 Task: Display resolved comments.
Action: Mouse moved to (1109, 117)
Screenshot: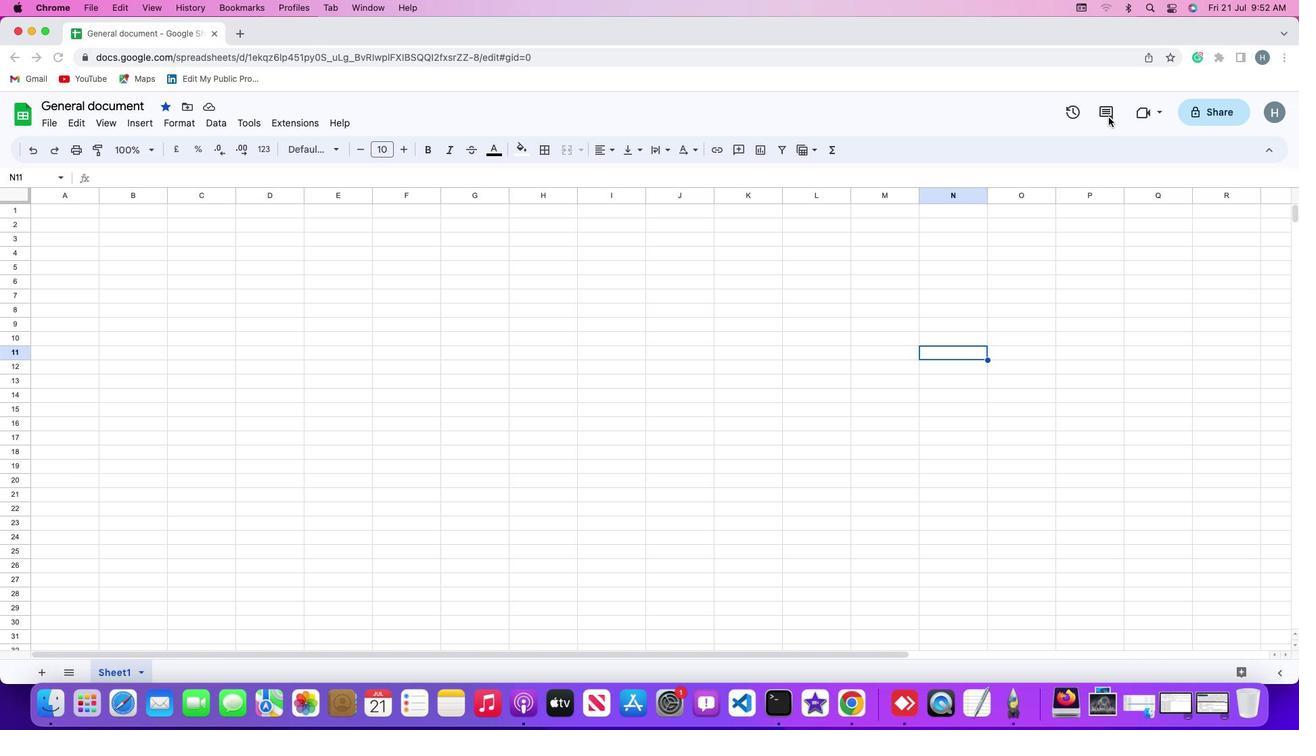 
Action: Mouse pressed left at (1109, 117)
Screenshot: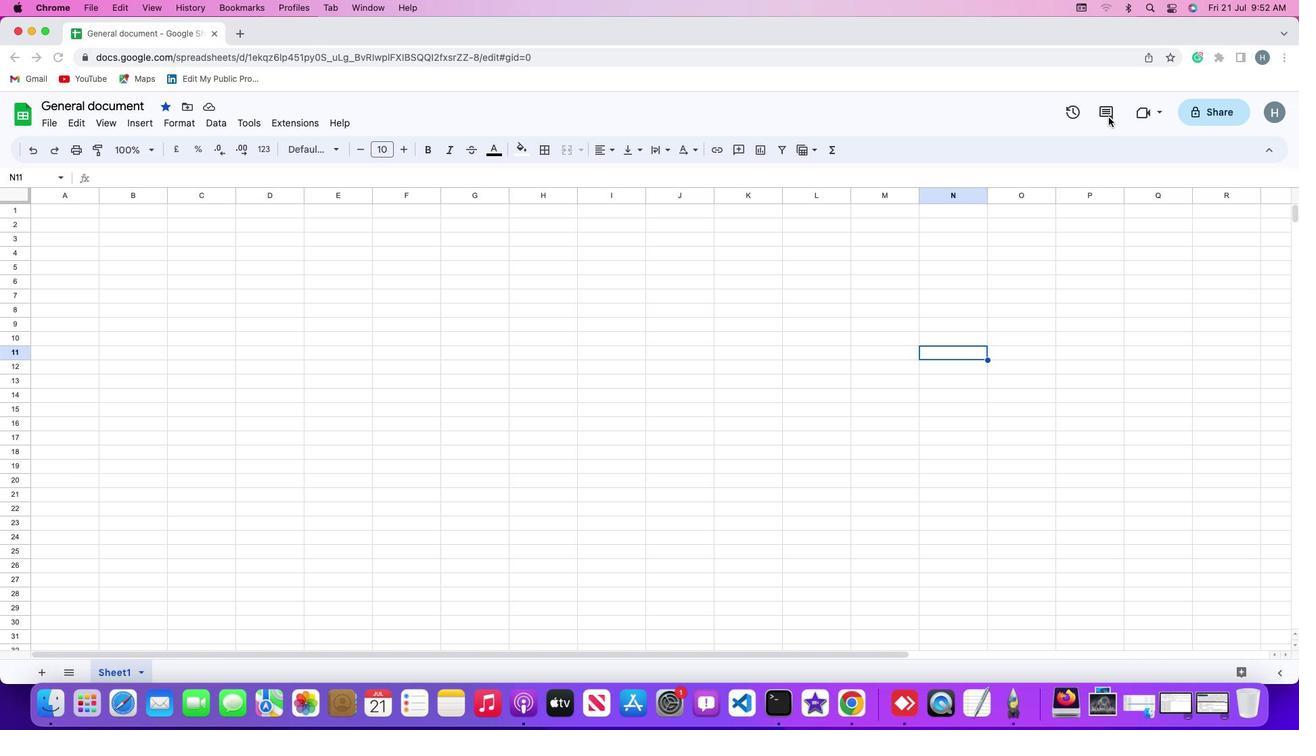 
Action: Mouse moved to (1108, 106)
Screenshot: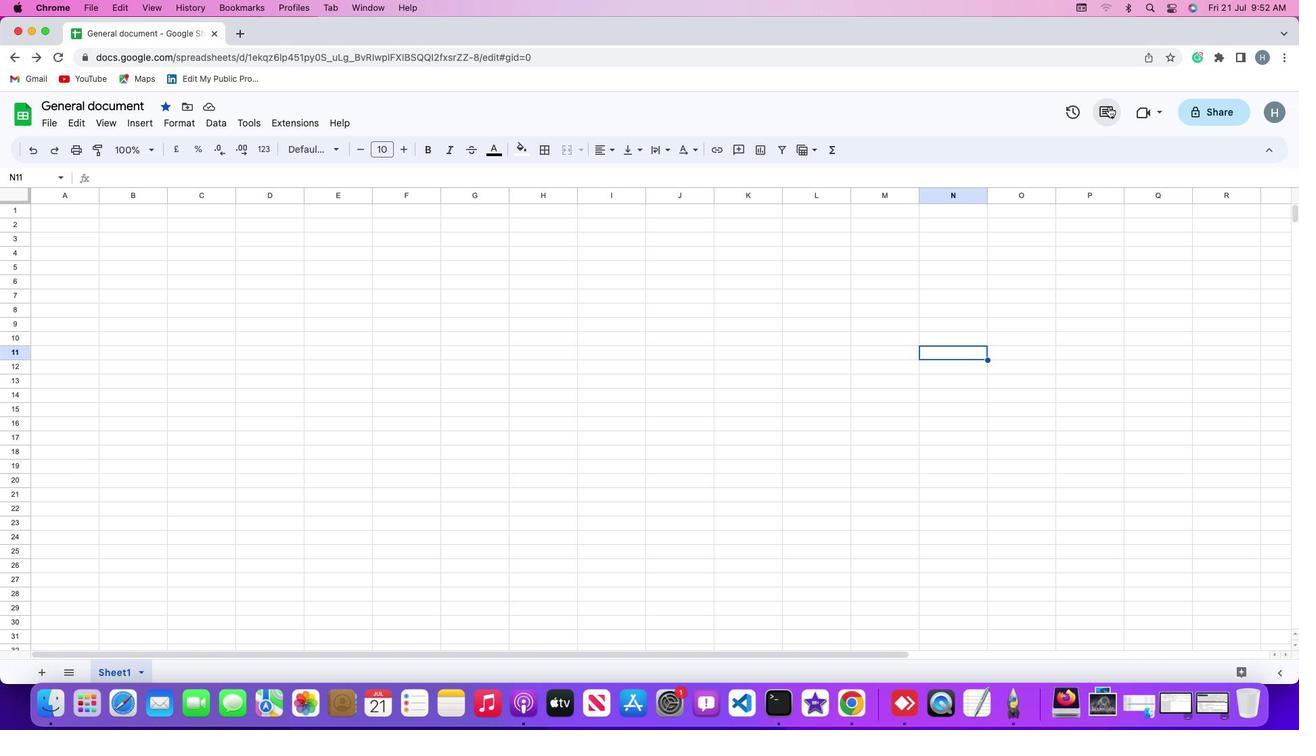 
Action: Mouse pressed left at (1108, 106)
Screenshot: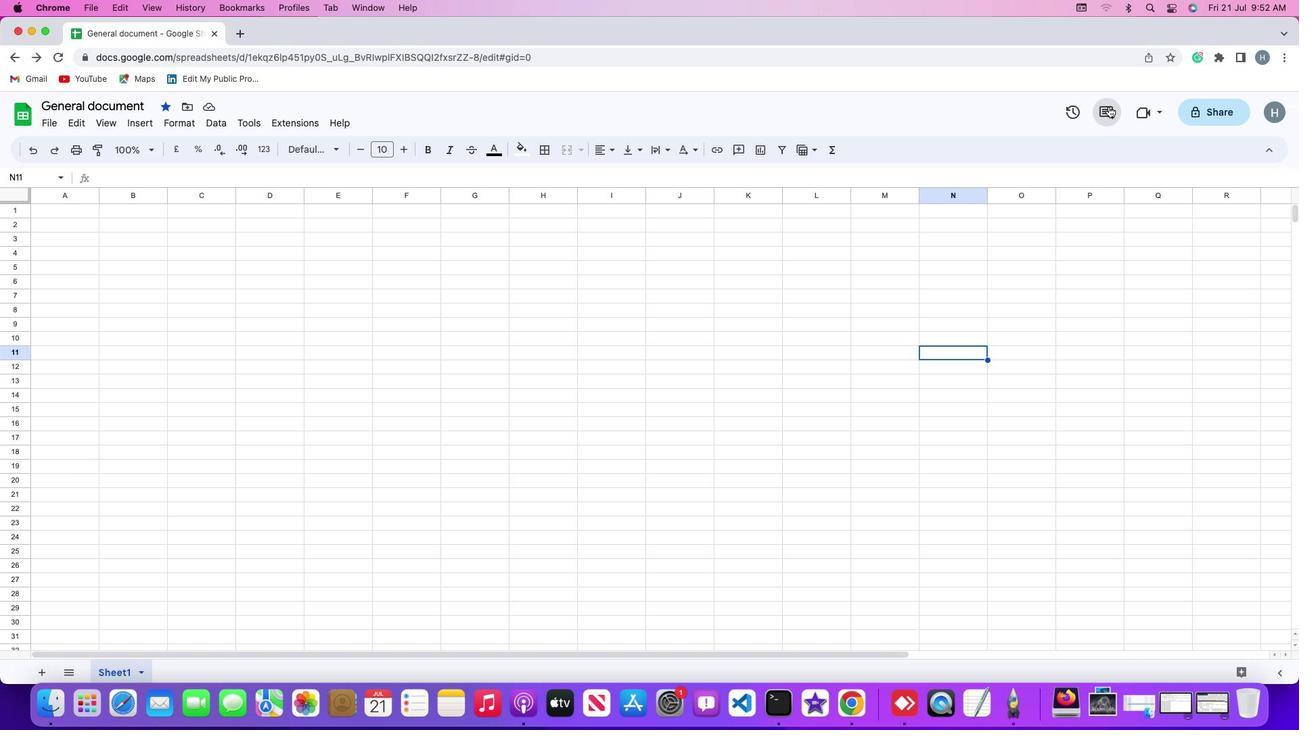 
Action: Mouse moved to (1134, 191)
Screenshot: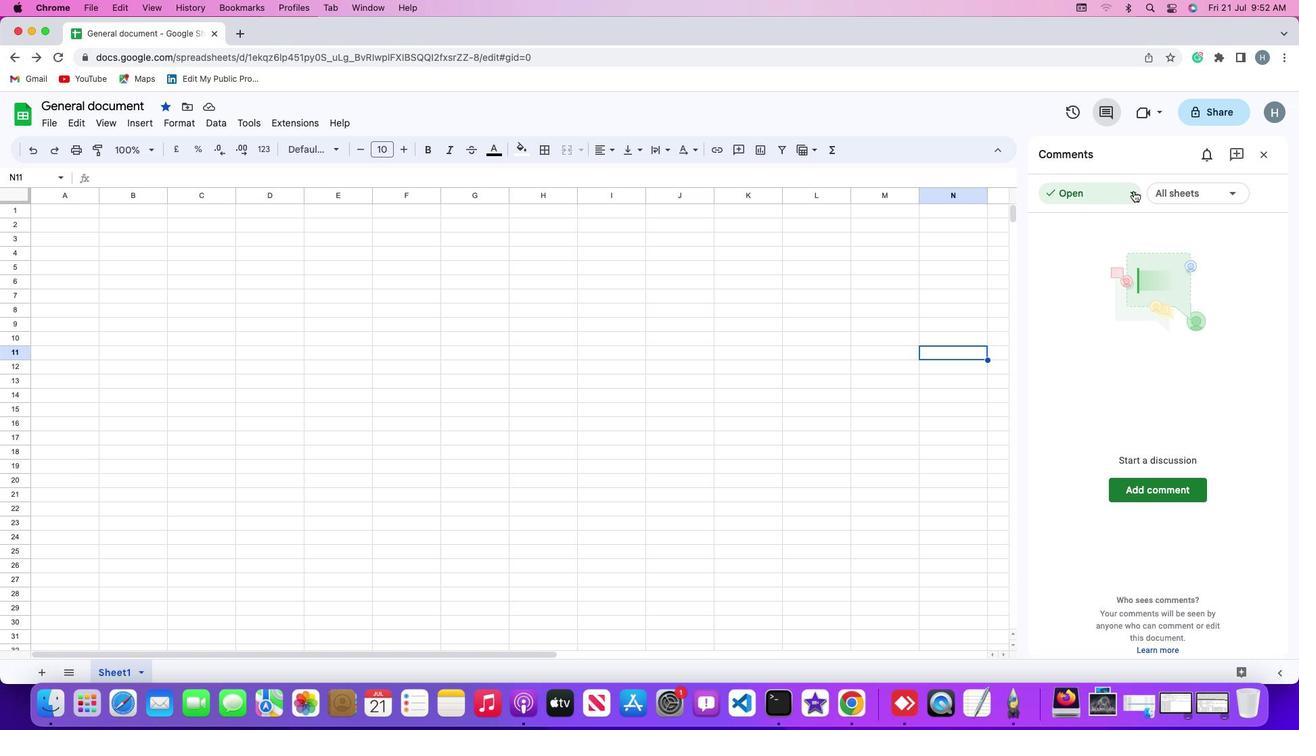 
Action: Mouse pressed left at (1134, 191)
Screenshot: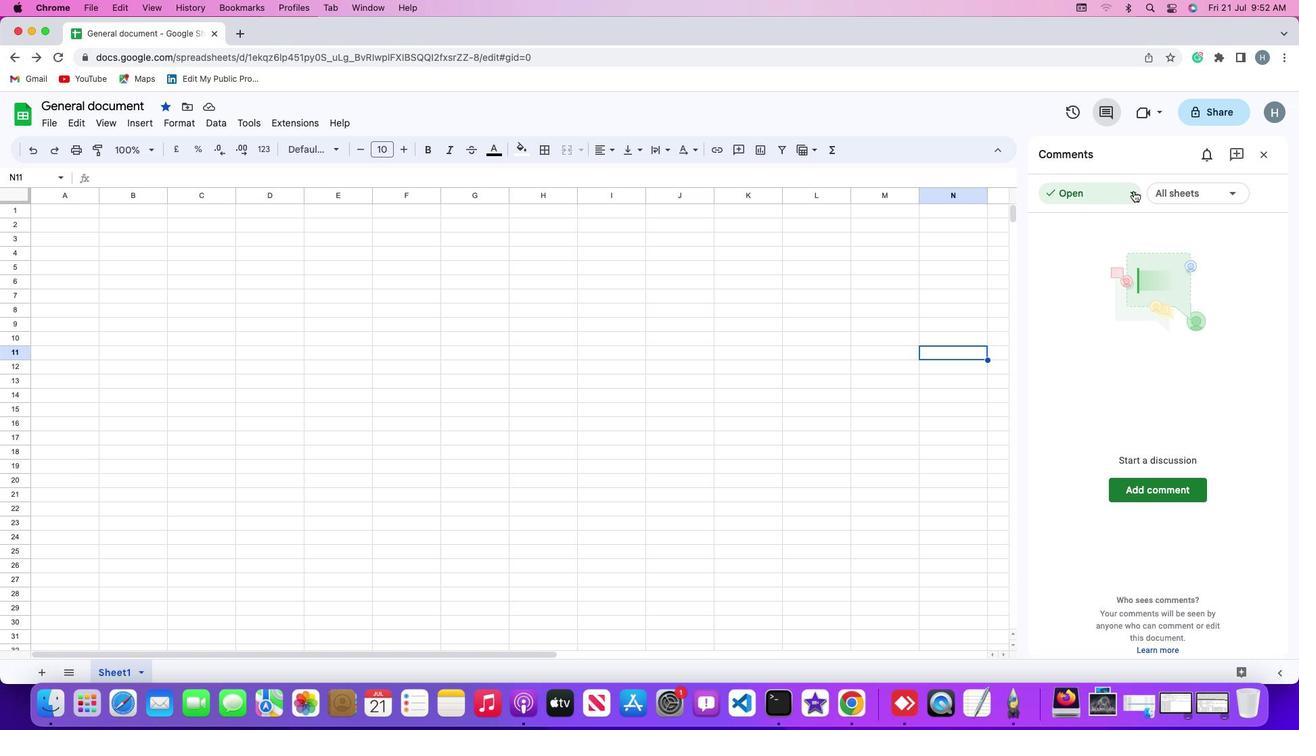 
Action: Mouse moved to (1096, 280)
Screenshot: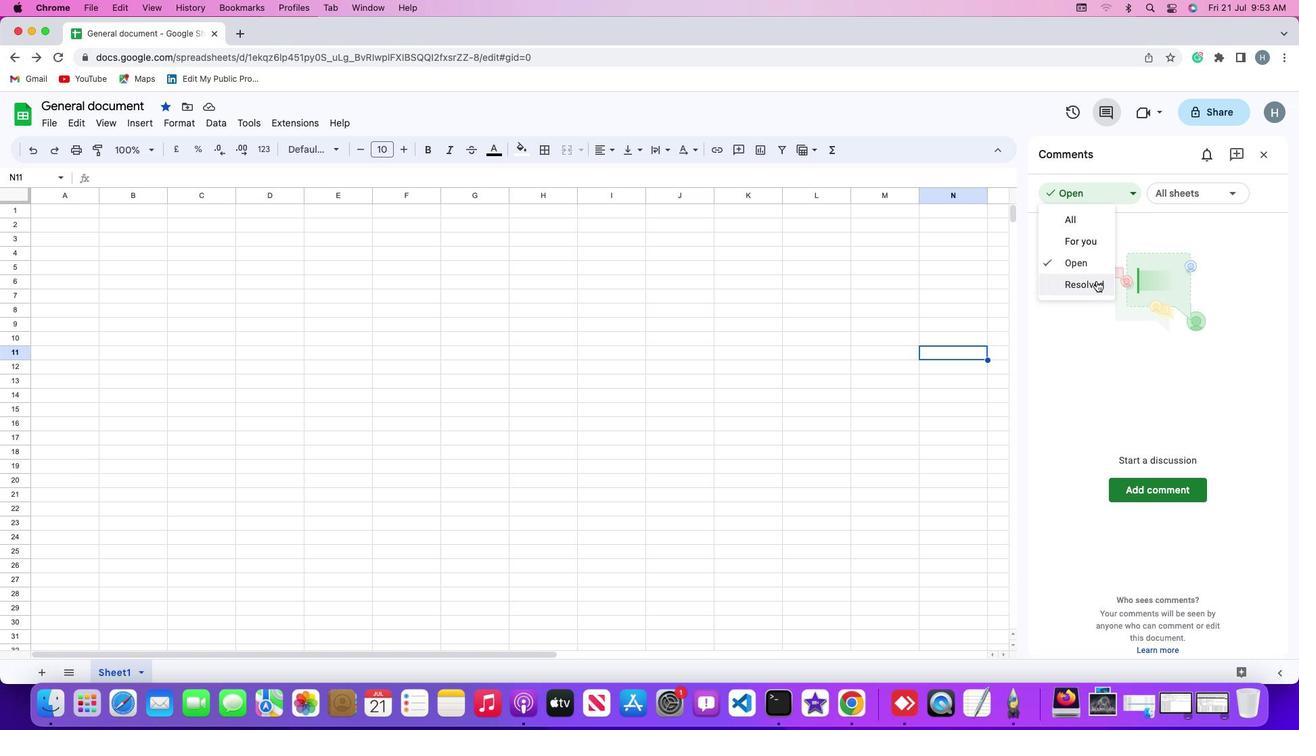 
Action: Mouse pressed left at (1096, 280)
Screenshot: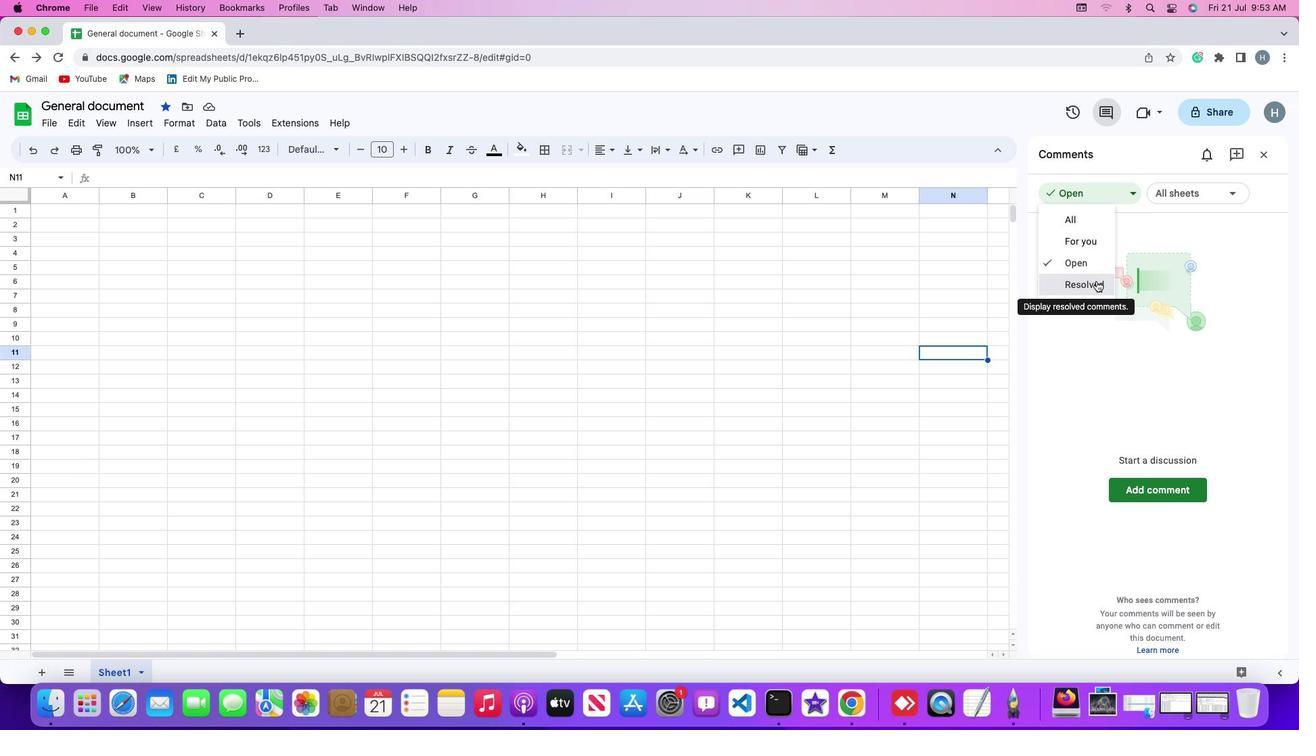 
Action: Mouse moved to (1095, 337)
Screenshot: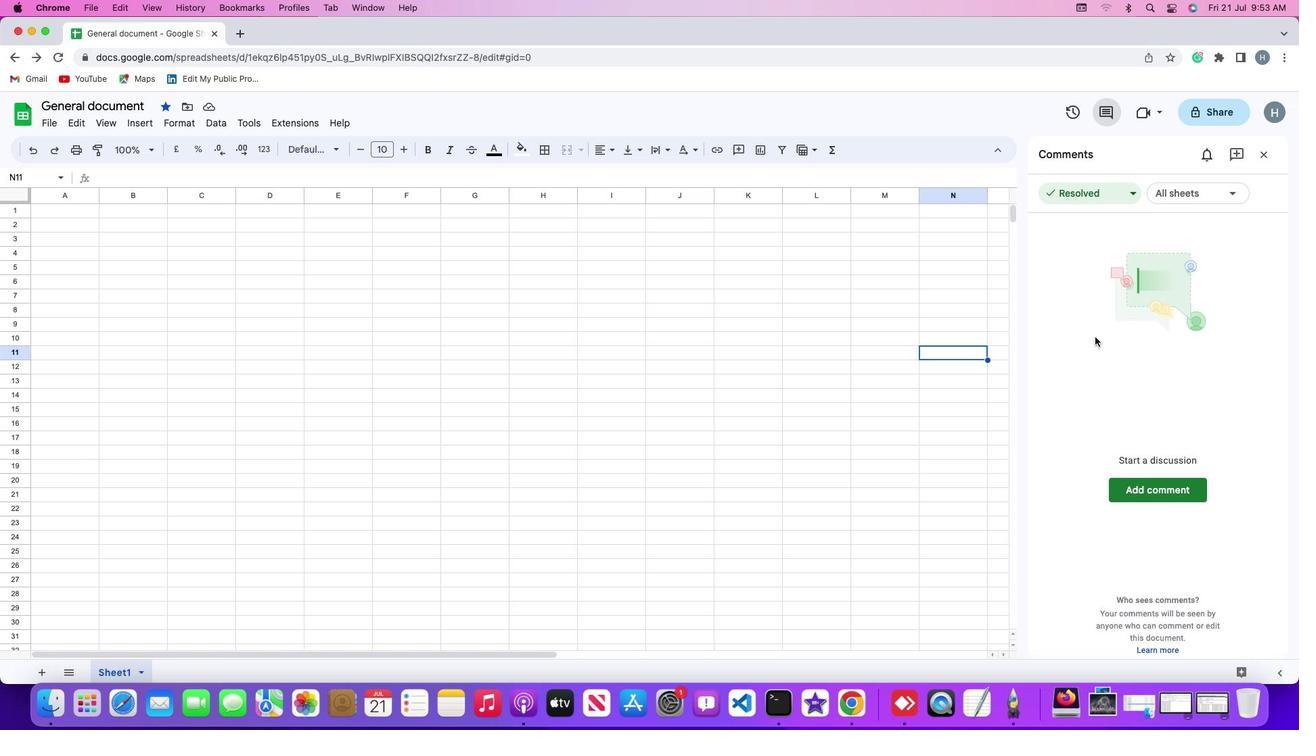 
